 Task: Look for products from Host Defense only.
Action: Mouse pressed left at (20, 115)
Screenshot: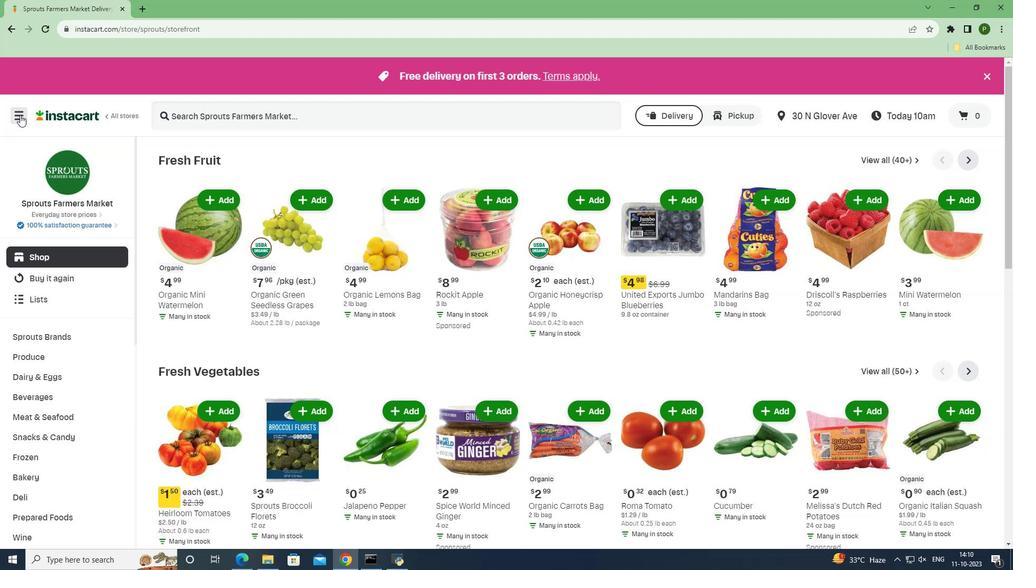 
Action: Mouse moved to (21, 271)
Screenshot: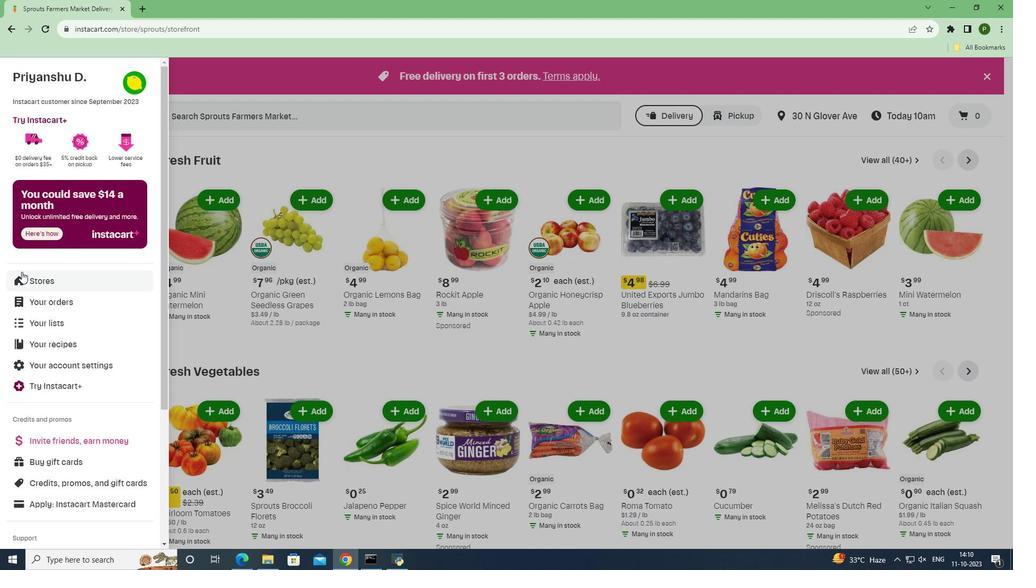 
Action: Mouse pressed left at (21, 271)
Screenshot: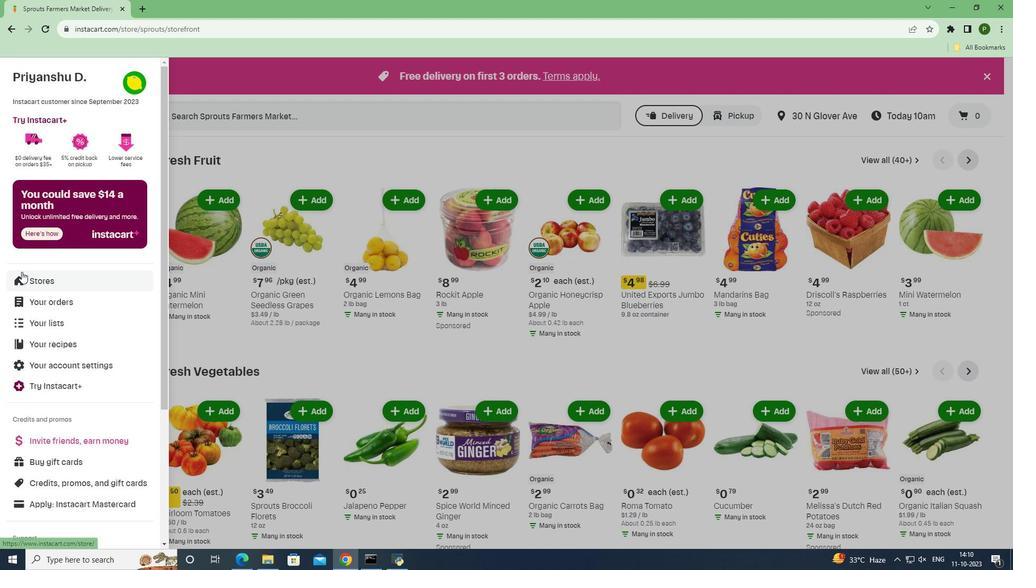 
Action: Mouse moved to (240, 114)
Screenshot: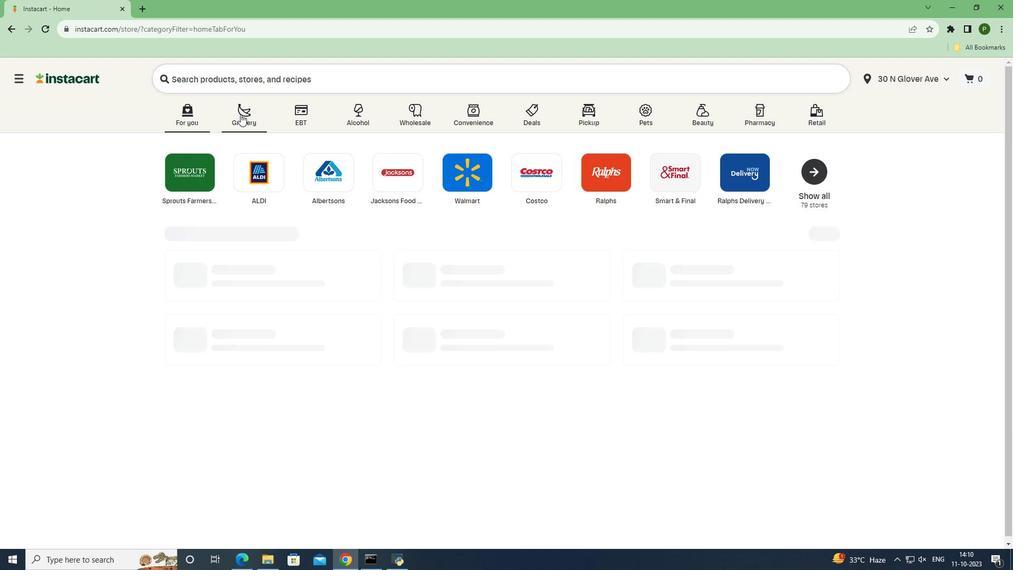 
Action: Mouse pressed left at (240, 114)
Screenshot: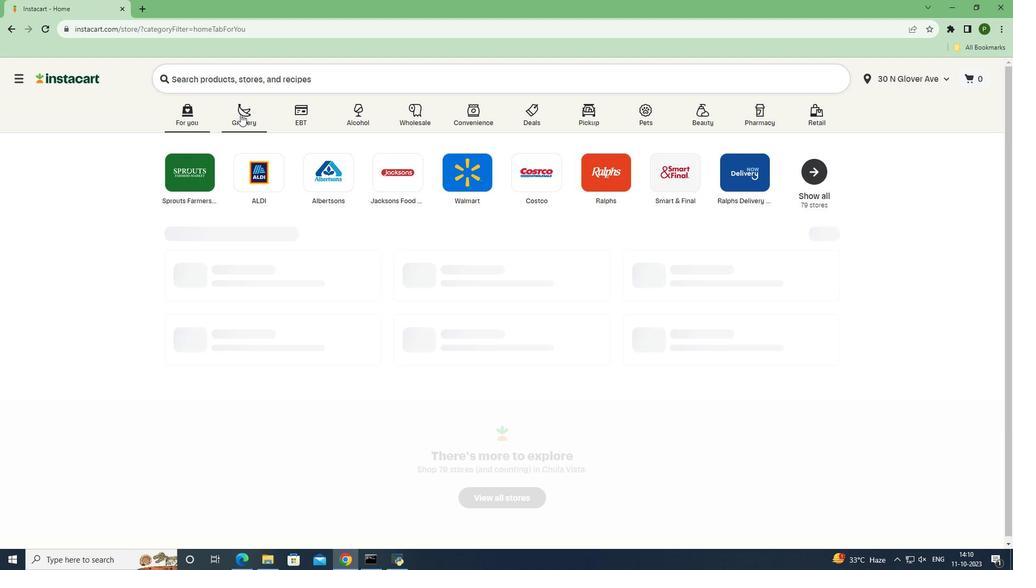 
Action: Mouse moved to (426, 243)
Screenshot: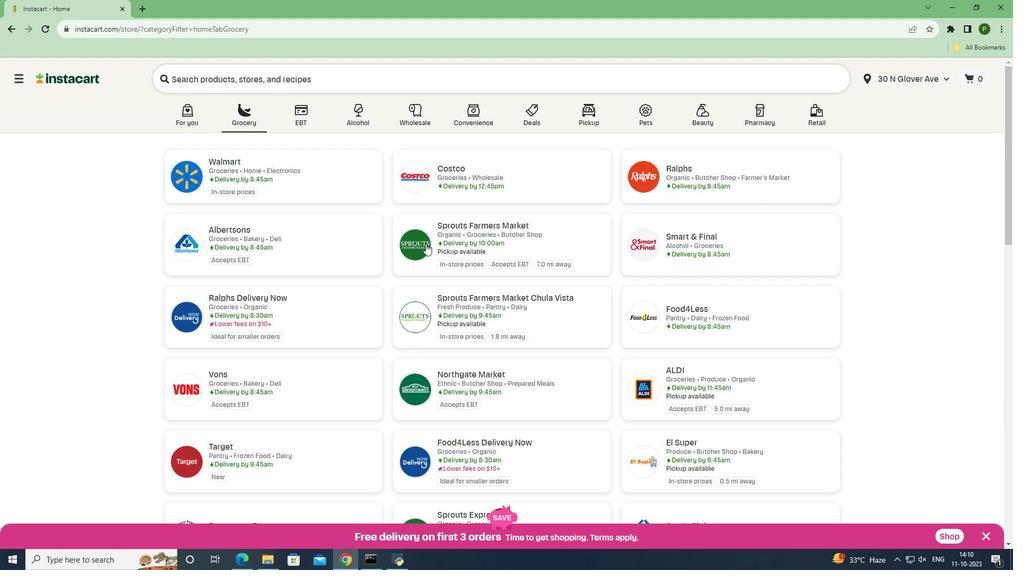 
Action: Mouse pressed left at (426, 243)
Screenshot: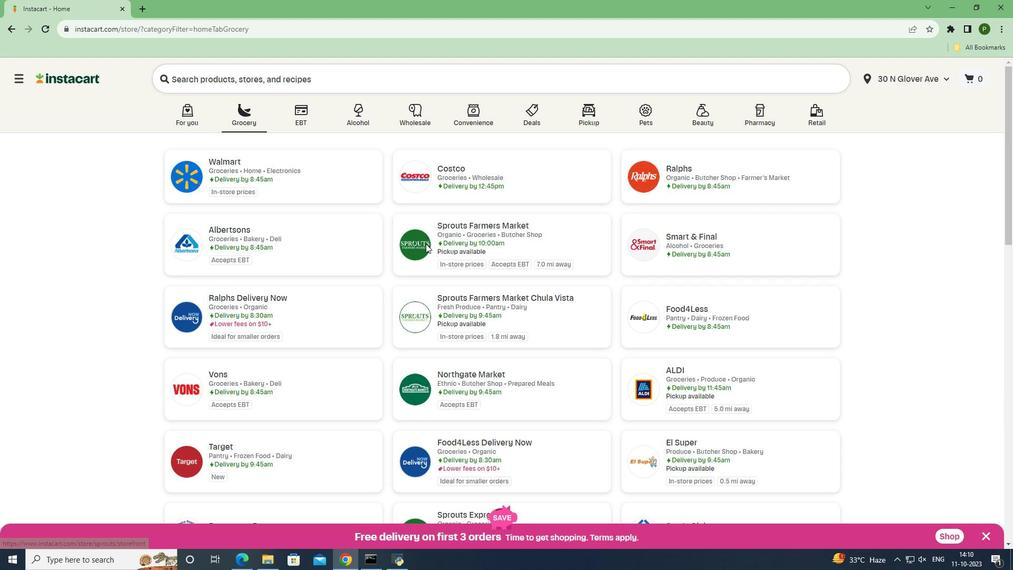 
Action: Mouse moved to (55, 397)
Screenshot: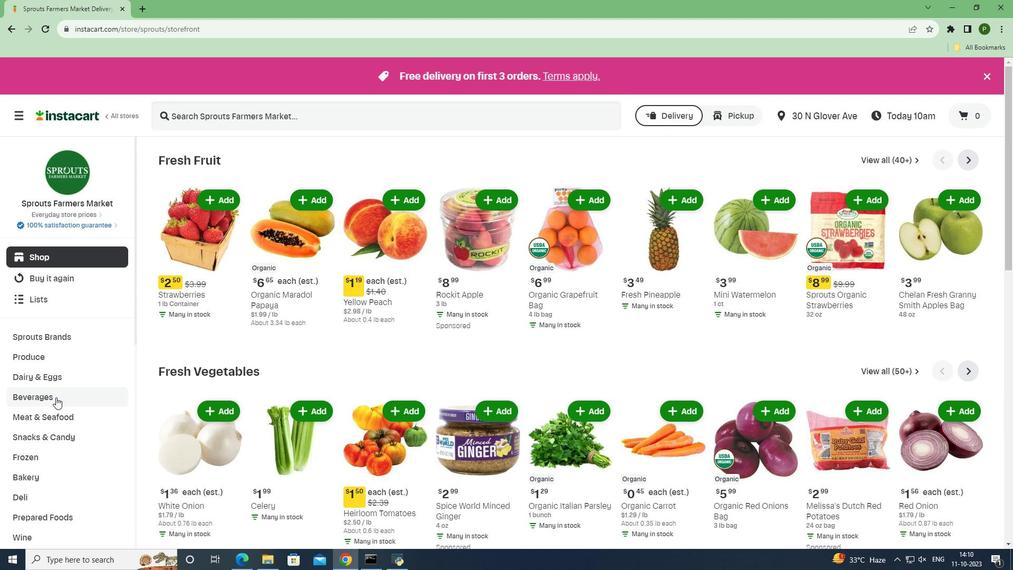 
Action: Mouse pressed left at (55, 397)
Screenshot: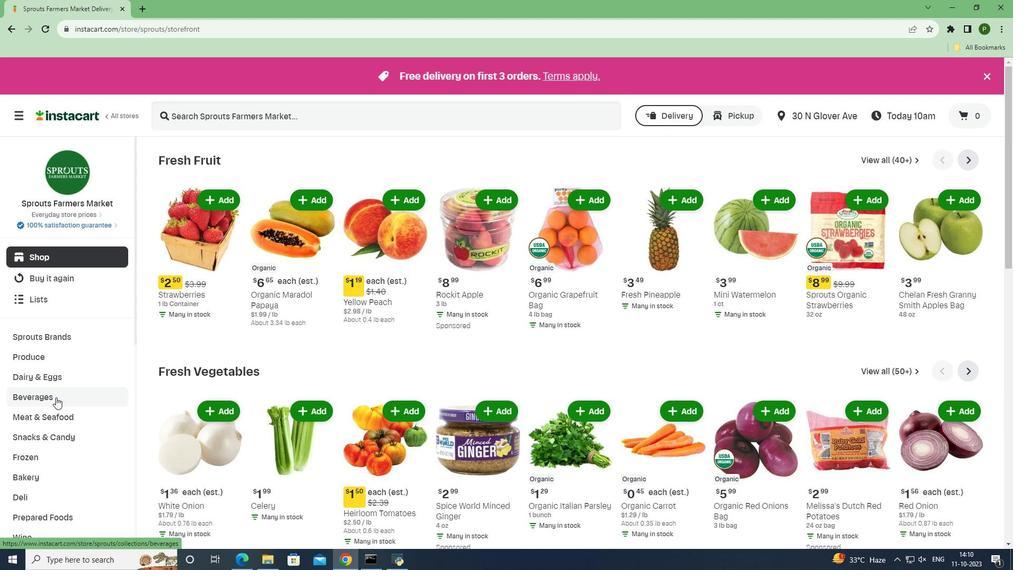 
Action: Mouse moved to (45, 464)
Screenshot: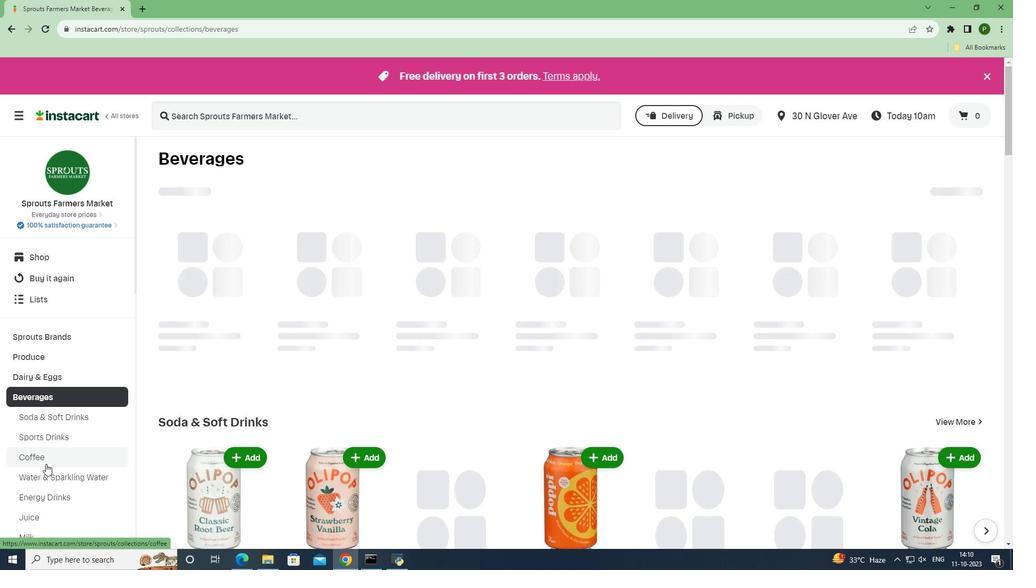 
Action: Mouse pressed left at (45, 464)
Screenshot: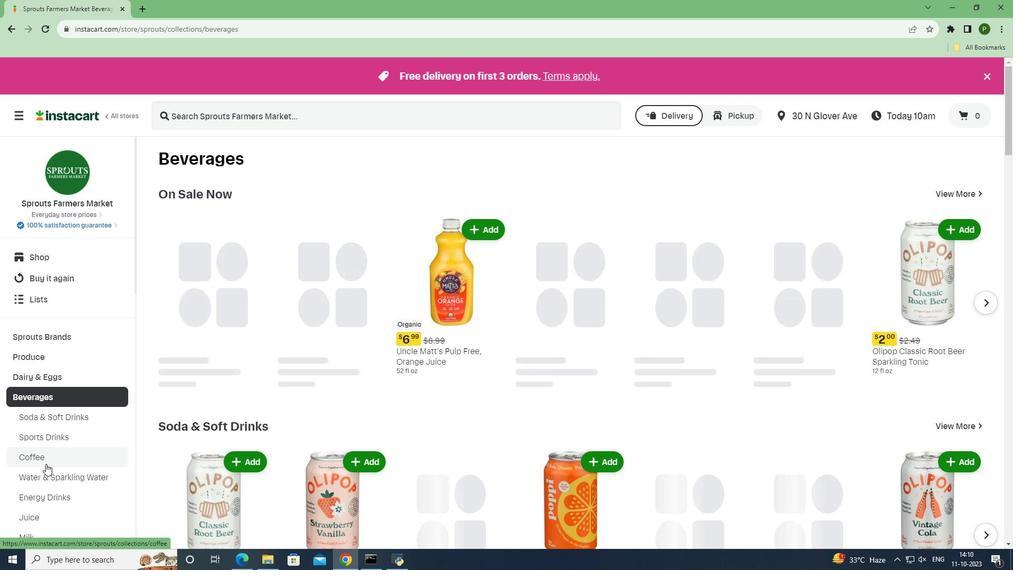 
Action: Mouse moved to (392, 240)
Screenshot: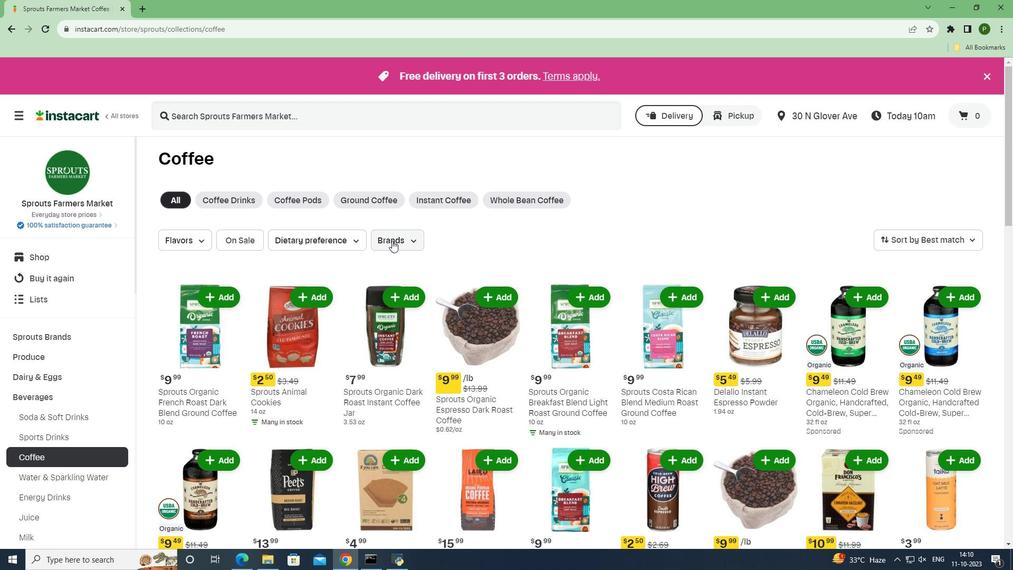 
Action: Mouse pressed left at (392, 240)
Screenshot: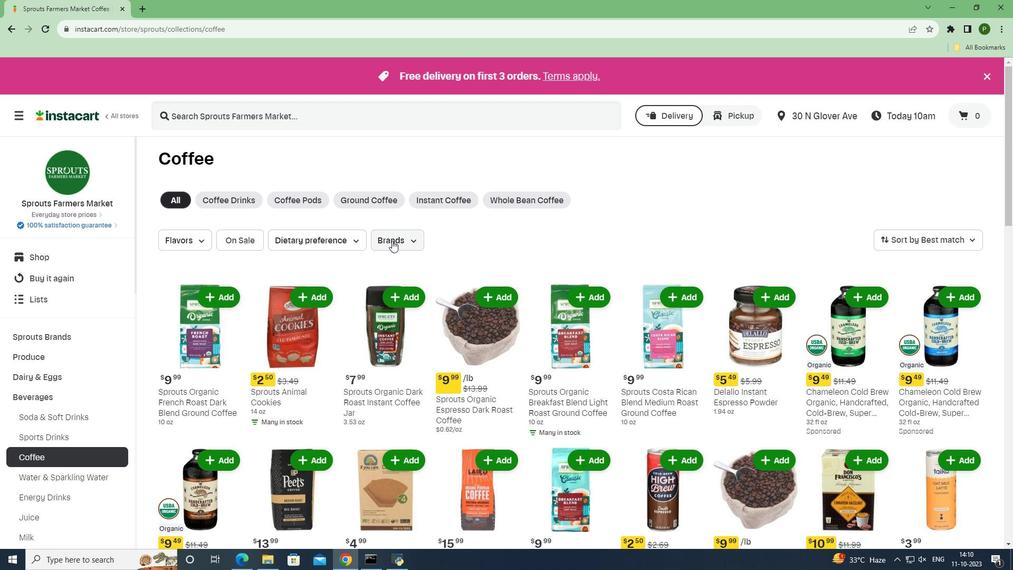 
Action: Mouse moved to (405, 288)
Screenshot: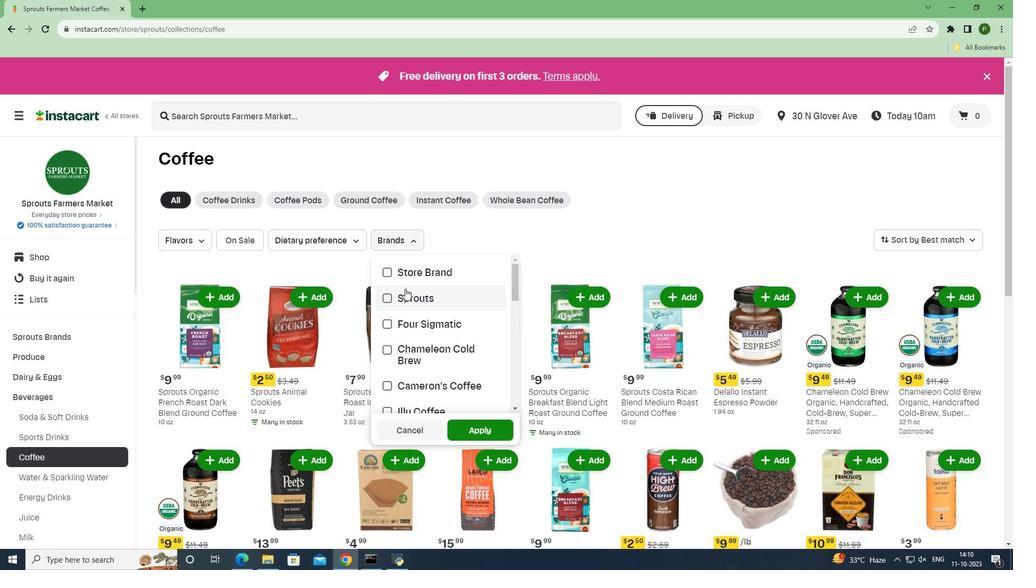 
Action: Mouse scrolled (405, 288) with delta (0, 0)
Screenshot: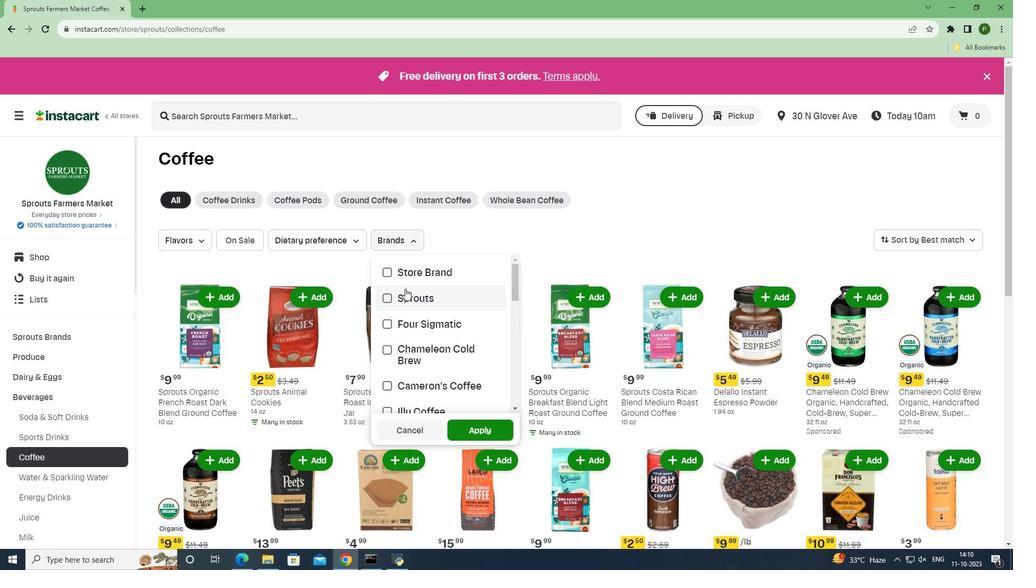 
Action: Mouse scrolled (405, 288) with delta (0, 0)
Screenshot: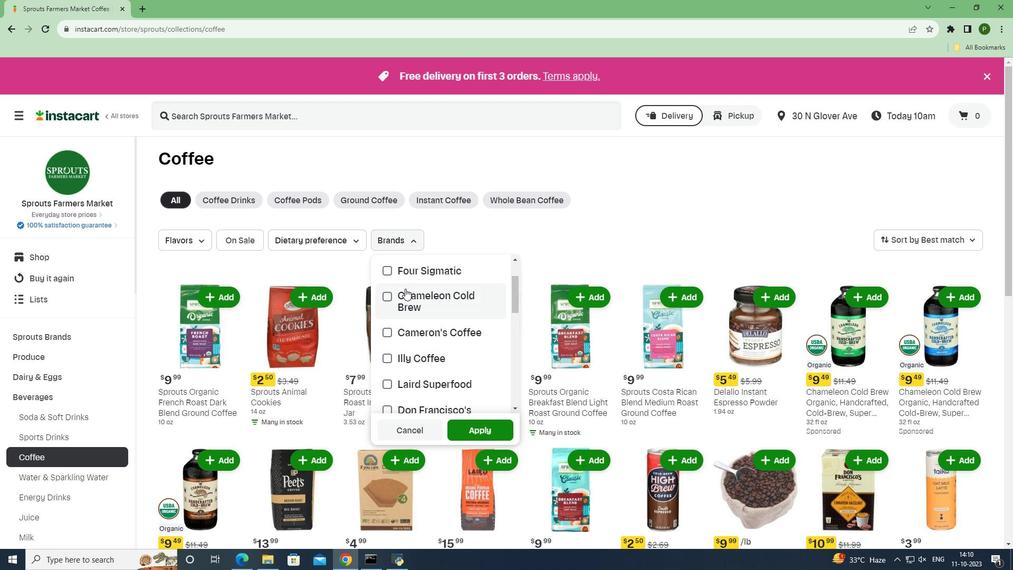 
Action: Mouse scrolled (405, 288) with delta (0, 0)
Screenshot: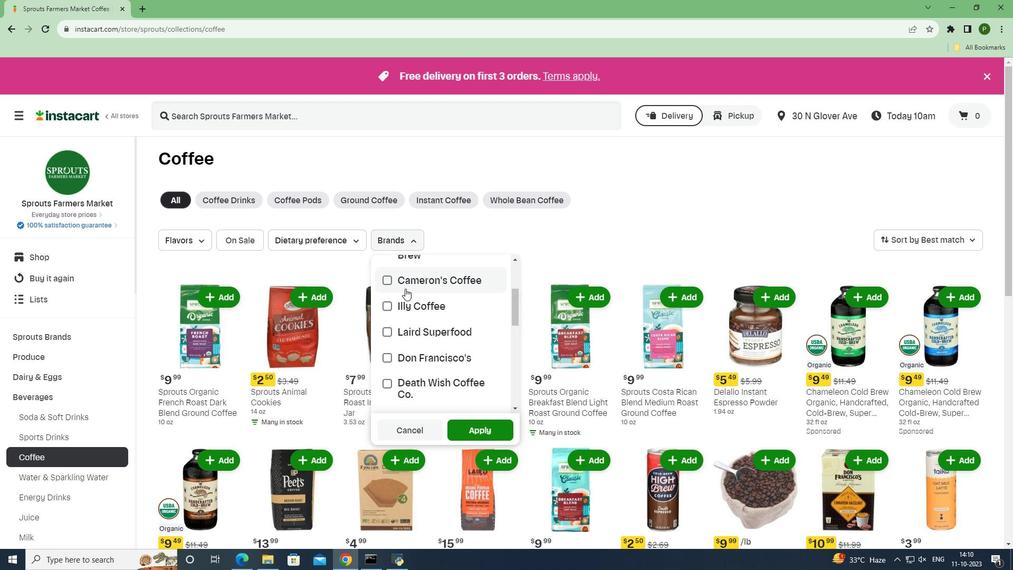
Action: Mouse scrolled (405, 288) with delta (0, 0)
Screenshot: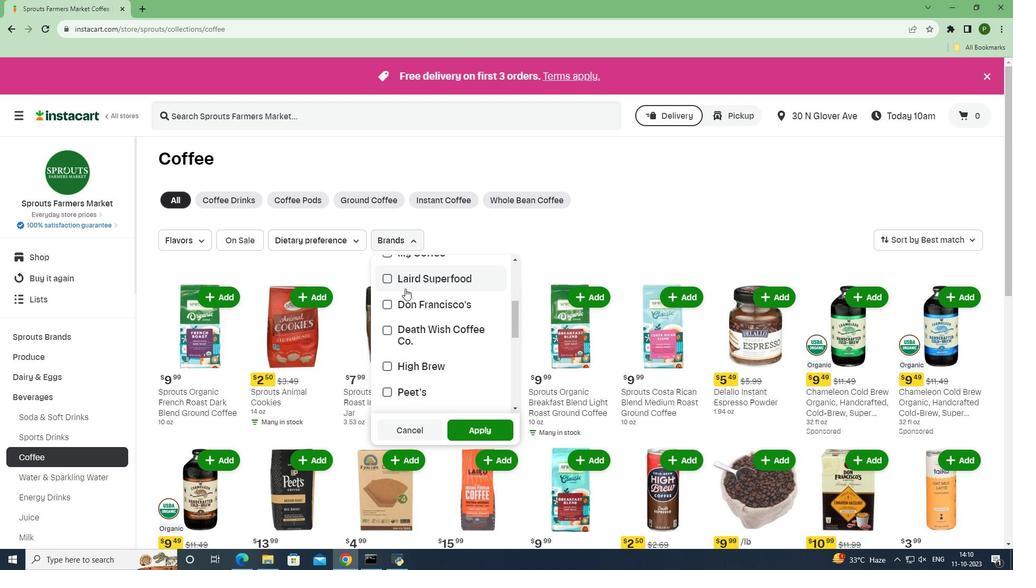 
Action: Mouse scrolled (405, 288) with delta (0, 0)
Screenshot: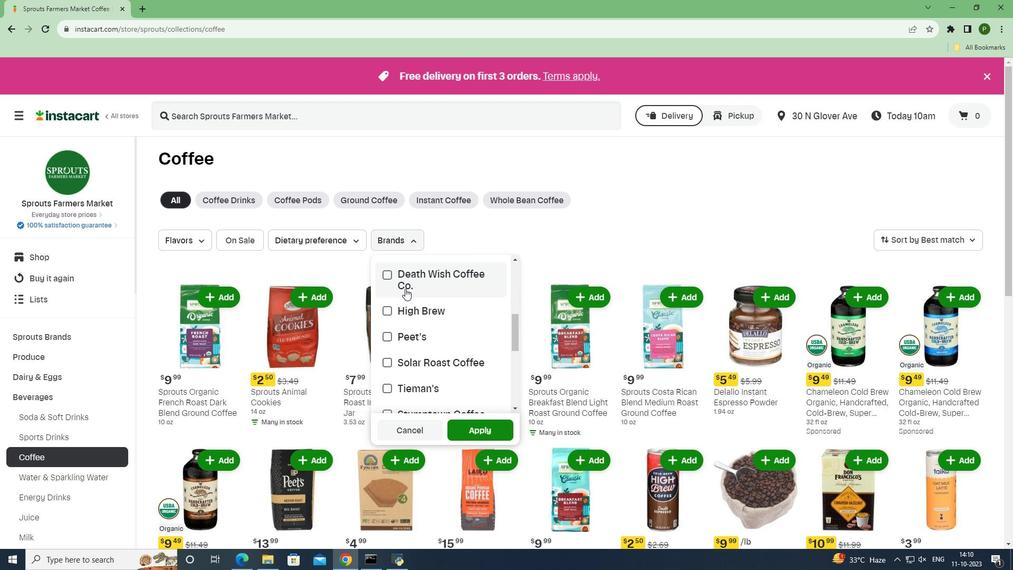 
Action: Mouse scrolled (405, 288) with delta (0, 0)
Screenshot: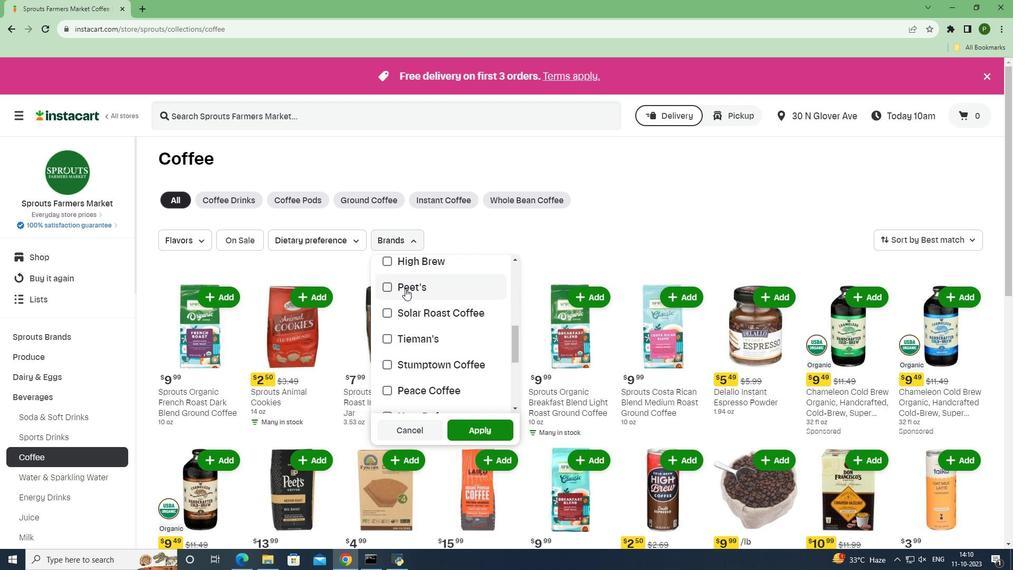 
Action: Mouse moved to (394, 363)
Screenshot: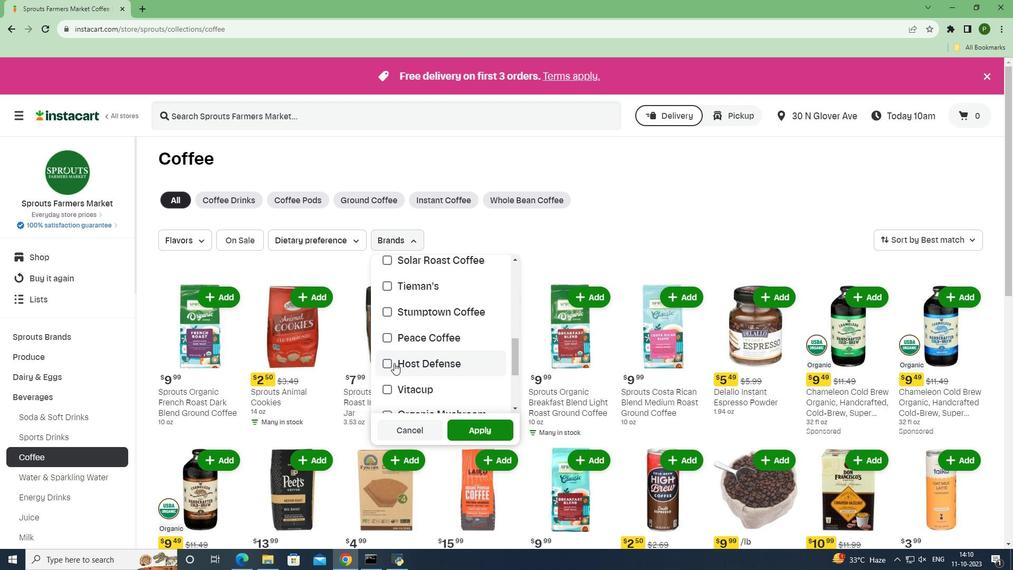 
Action: Mouse pressed left at (394, 363)
Screenshot: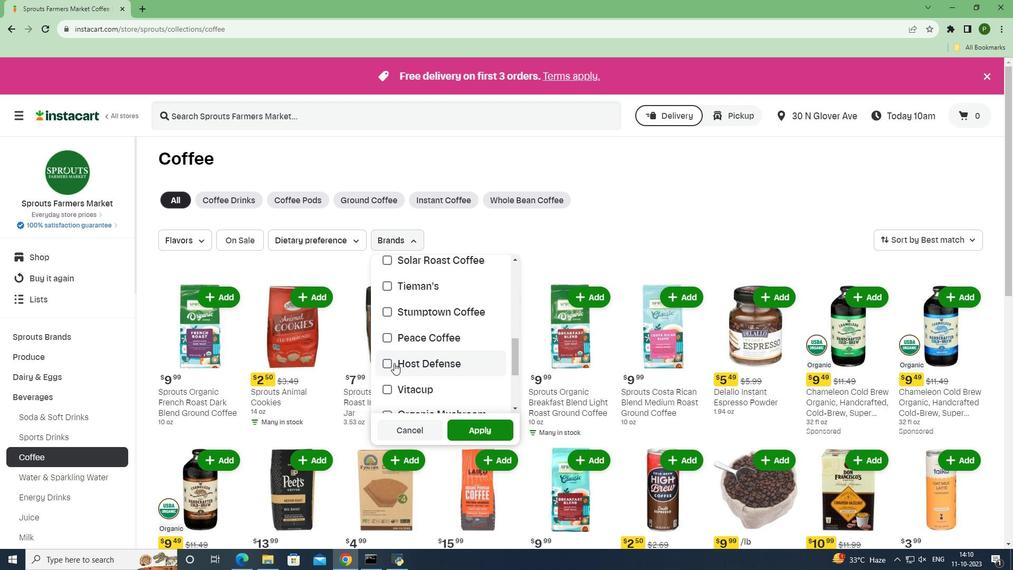 
Action: Mouse moved to (471, 423)
Screenshot: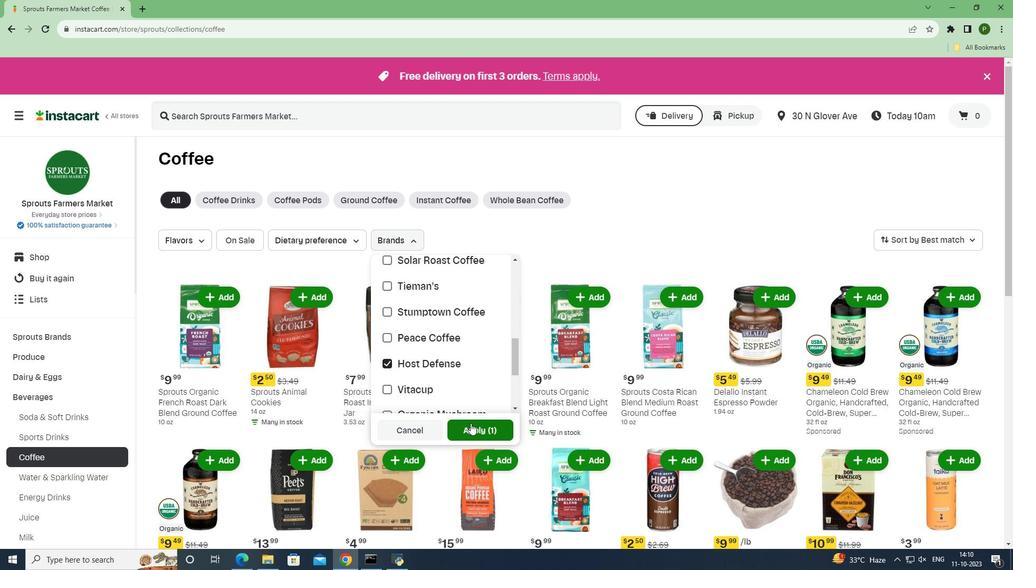 
Action: Mouse pressed left at (471, 423)
Screenshot: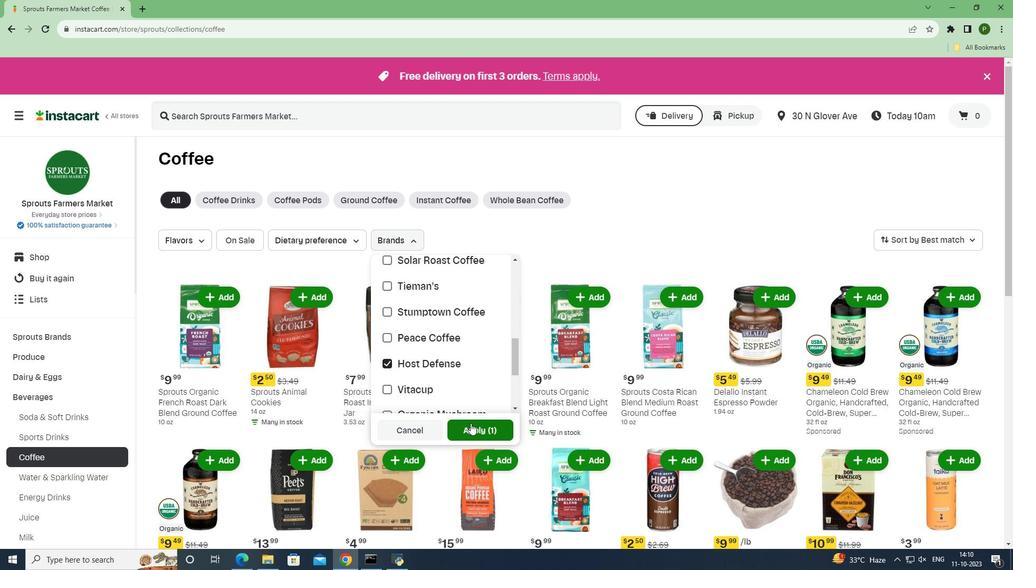 
Action: Mouse moved to (532, 395)
Screenshot: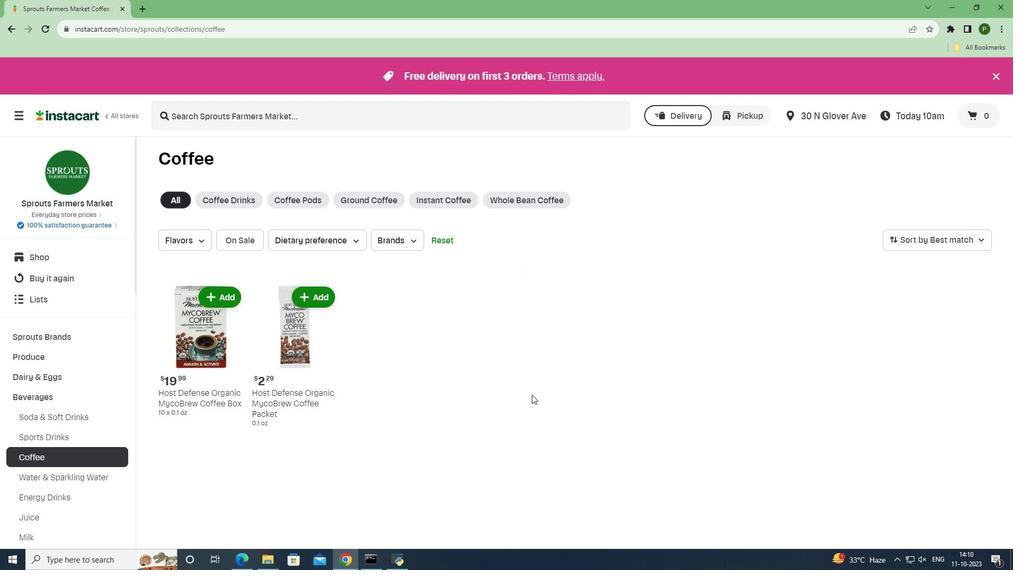 
